 Task: Check the player roster for the "Victory Lane Racing Champions League".
Action: Mouse moved to (228, 437)
Screenshot: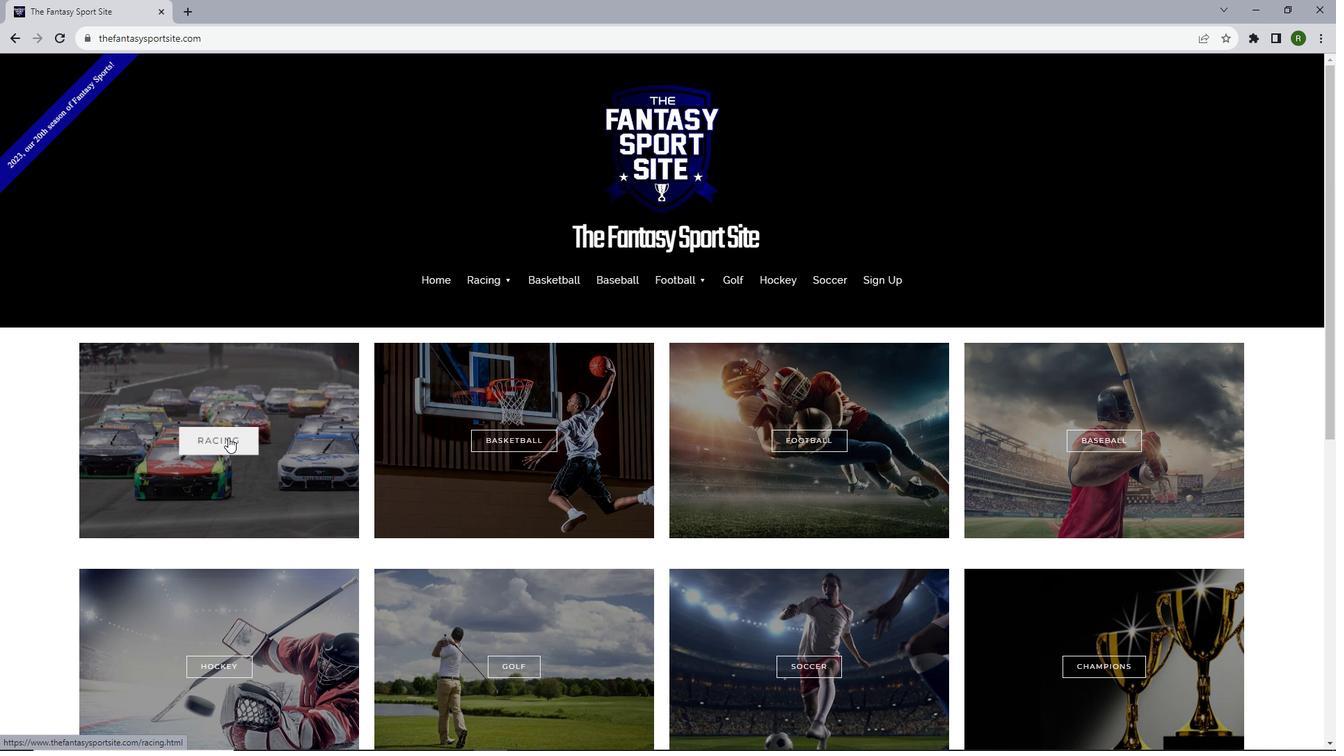 
Action: Mouse pressed left at (228, 437)
Screenshot: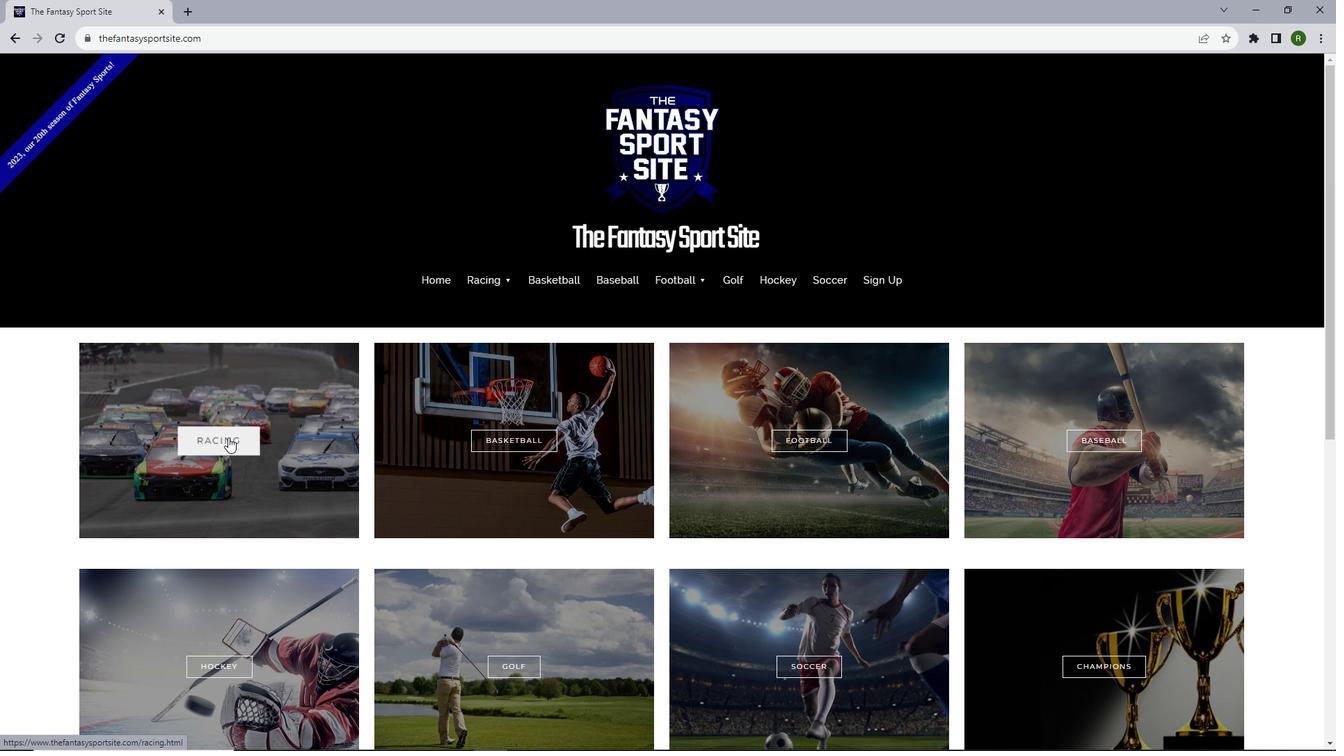 
Action: Mouse moved to (488, 443)
Screenshot: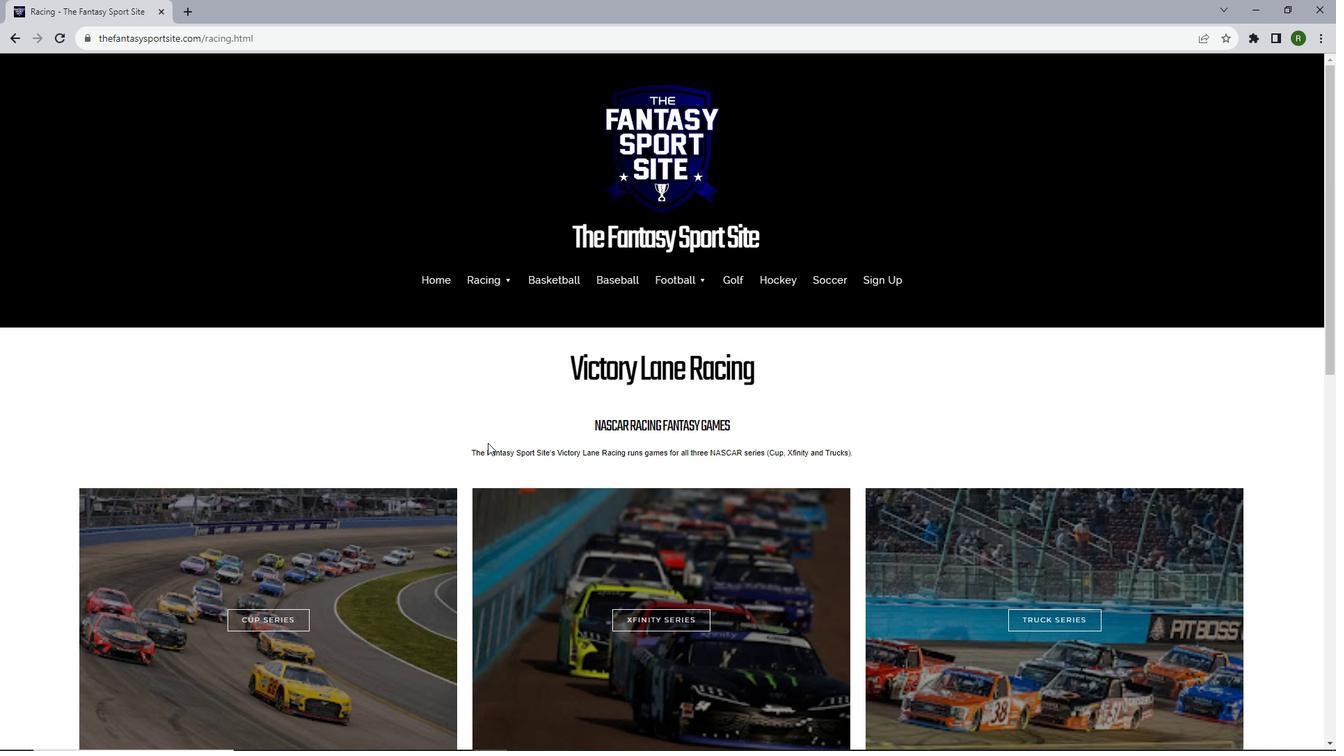 
Action: Mouse scrolled (488, 442) with delta (0, 0)
Screenshot: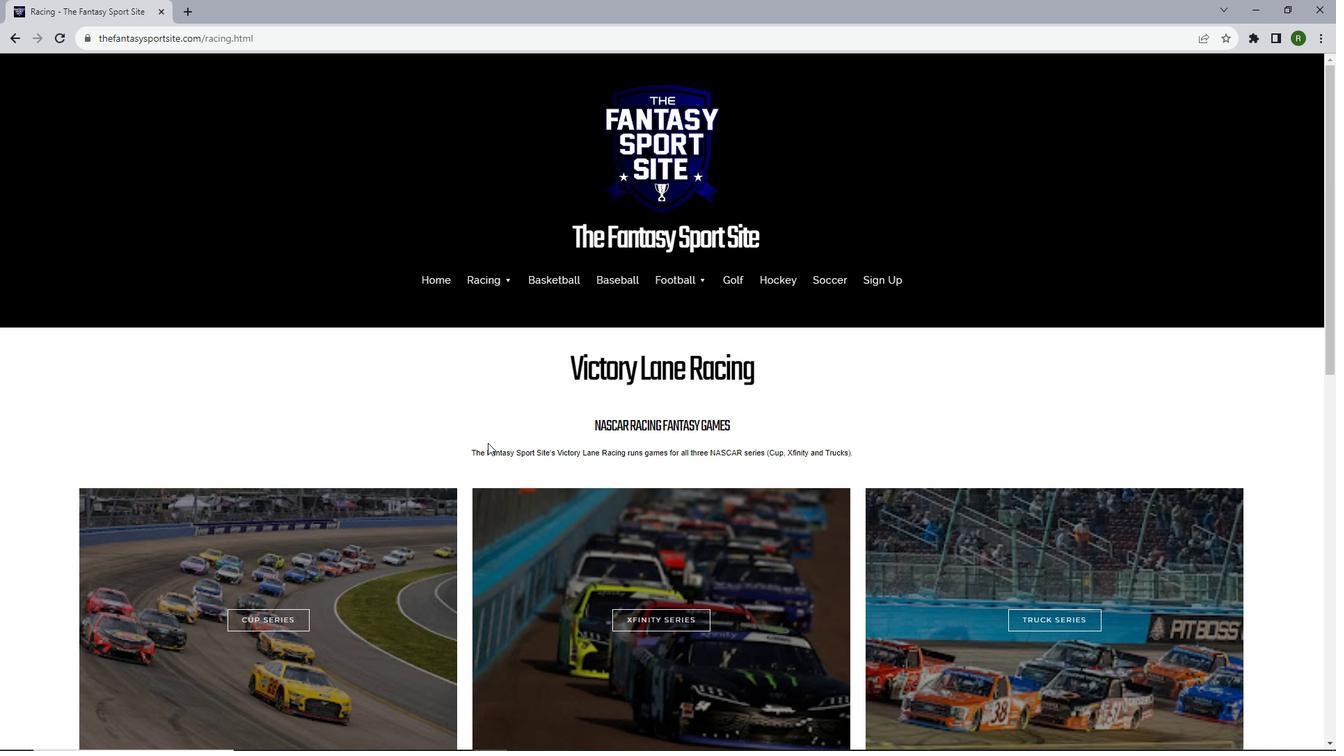 
Action: Mouse scrolled (488, 442) with delta (0, 0)
Screenshot: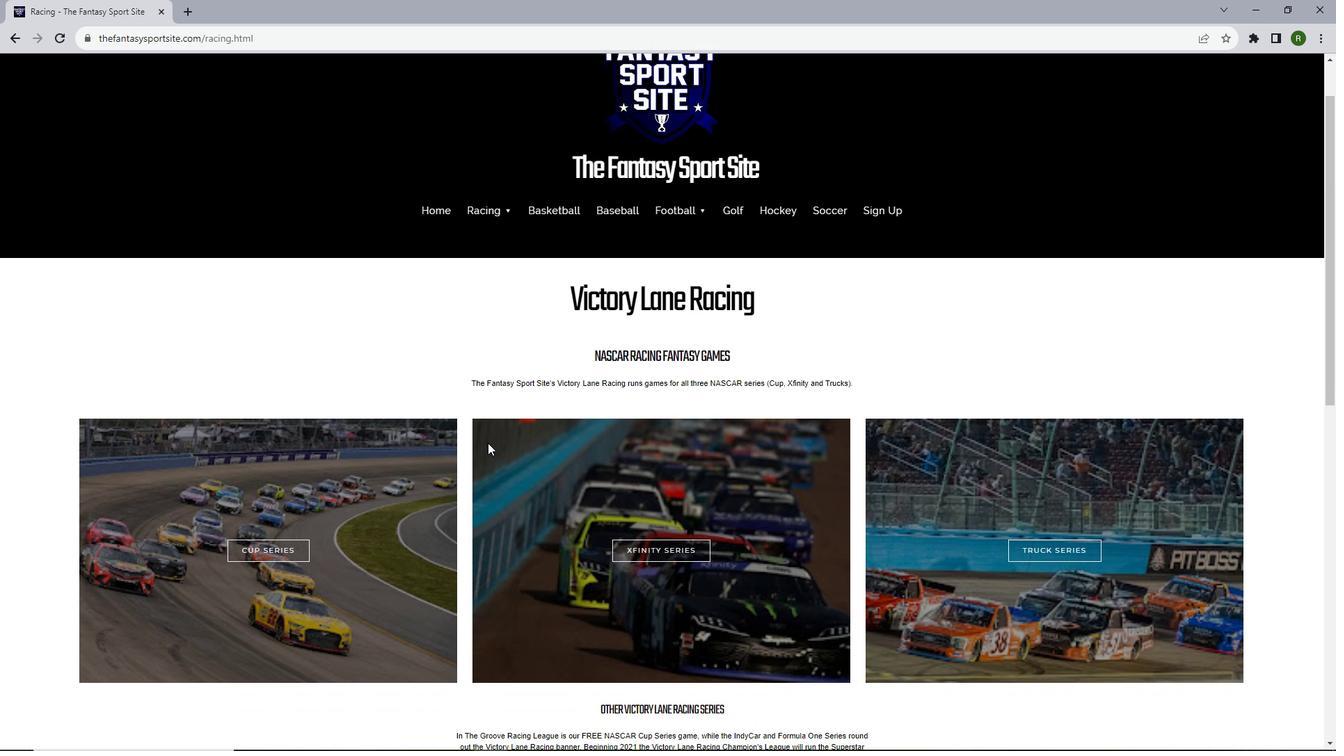 
Action: Mouse scrolled (488, 442) with delta (0, 0)
Screenshot: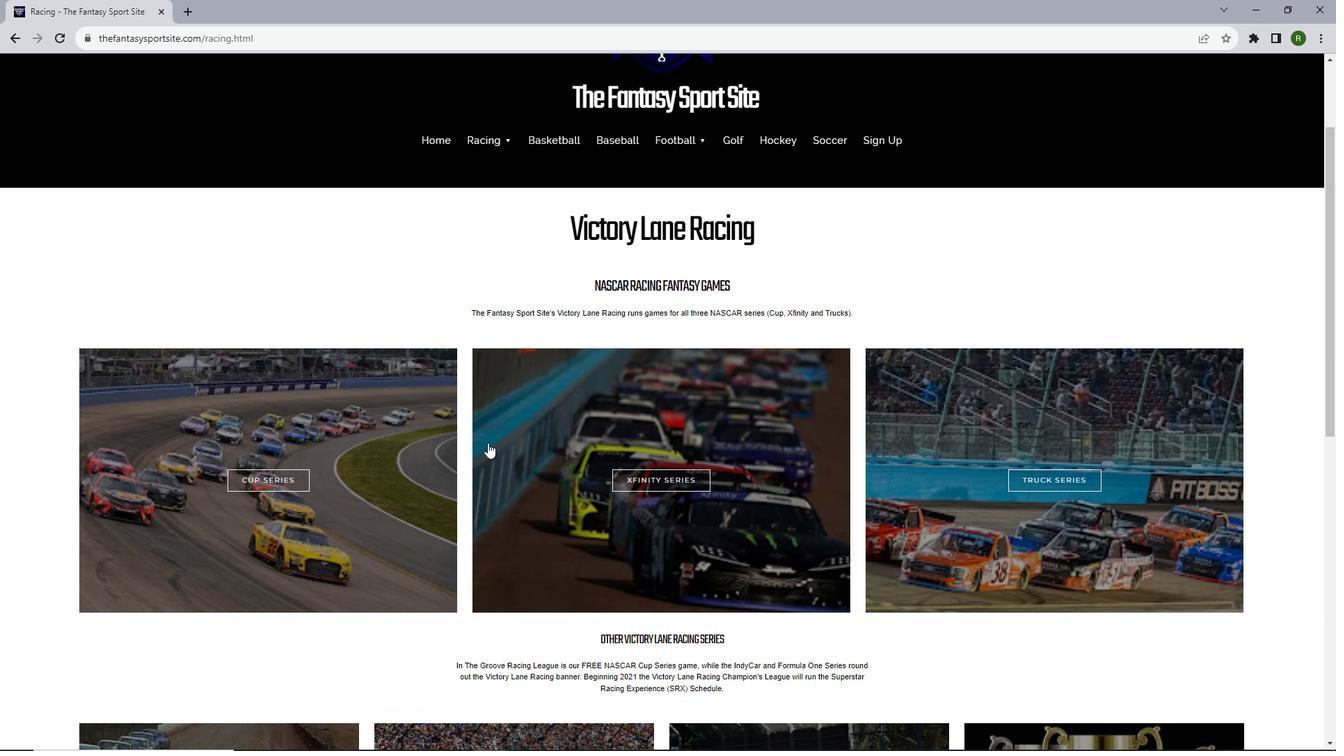 
Action: Mouse scrolled (488, 442) with delta (0, 0)
Screenshot: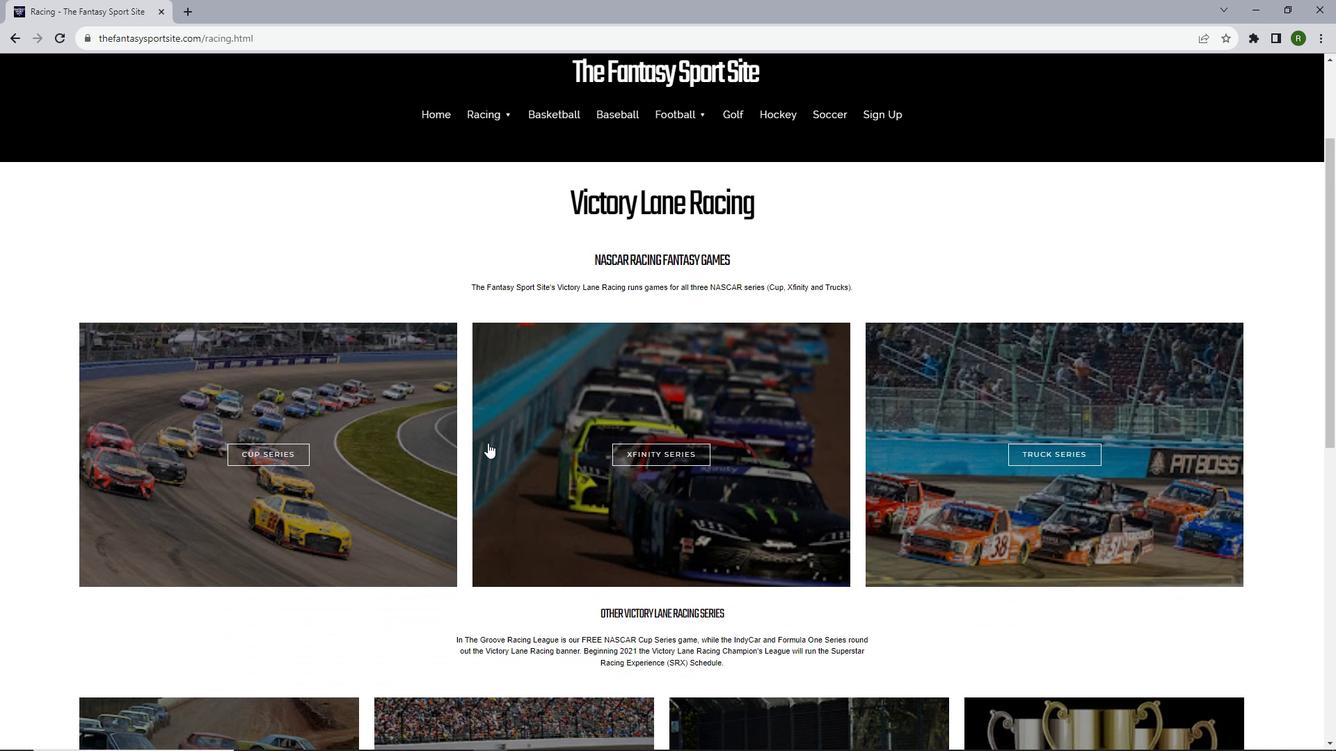 
Action: Mouse scrolled (488, 442) with delta (0, 0)
Screenshot: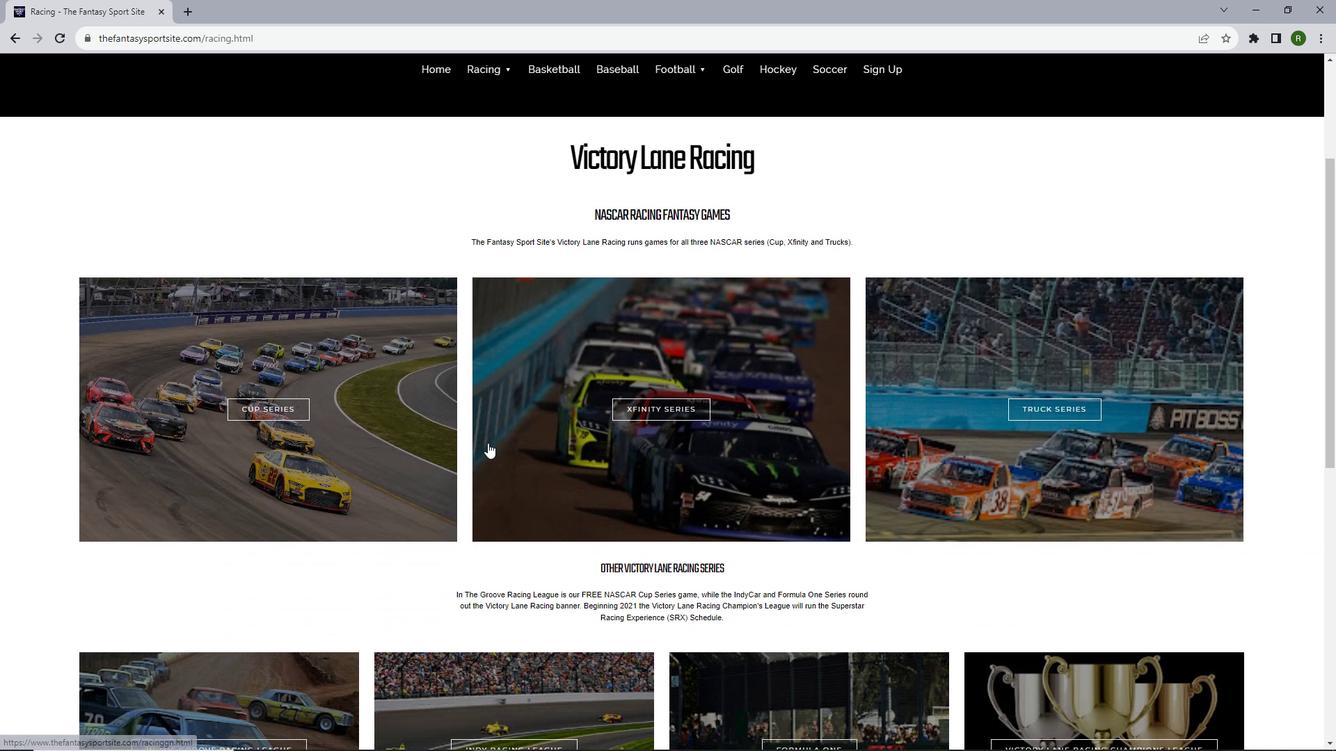 
Action: Mouse scrolled (488, 442) with delta (0, 0)
Screenshot: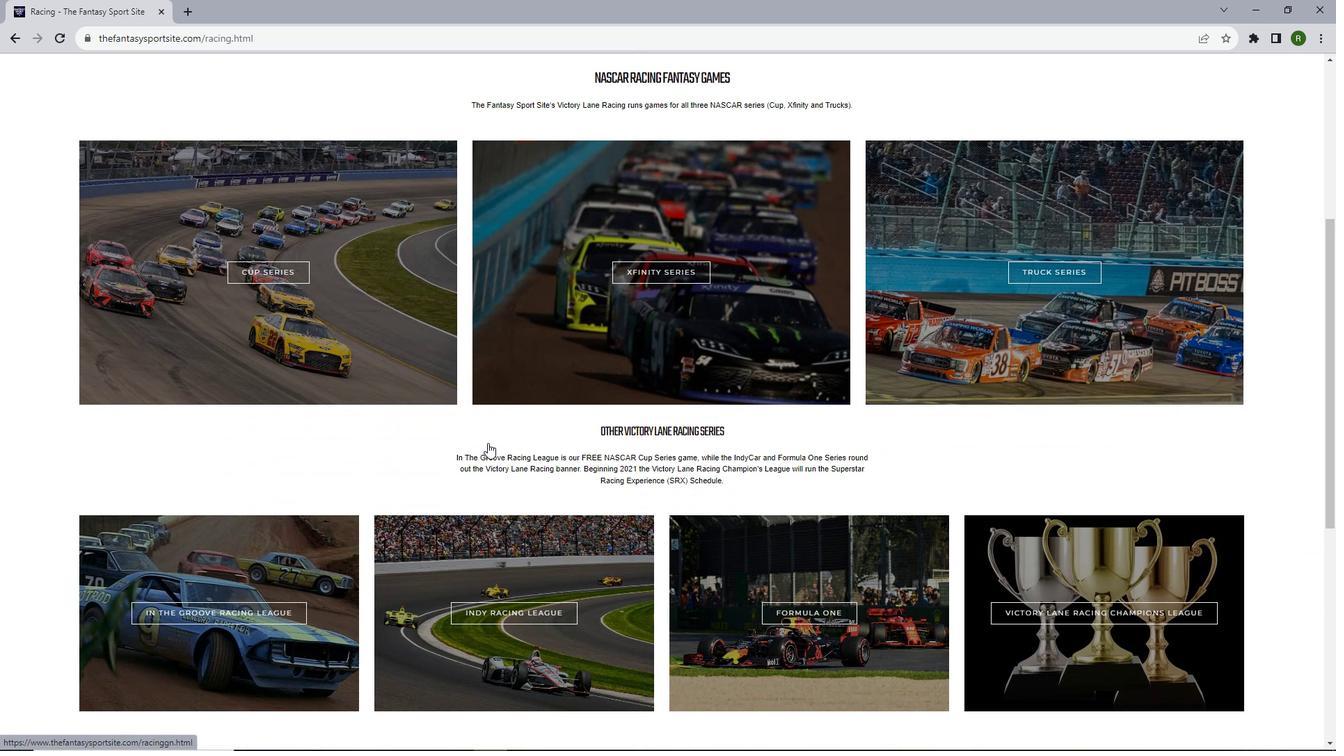 
Action: Mouse scrolled (488, 442) with delta (0, 0)
Screenshot: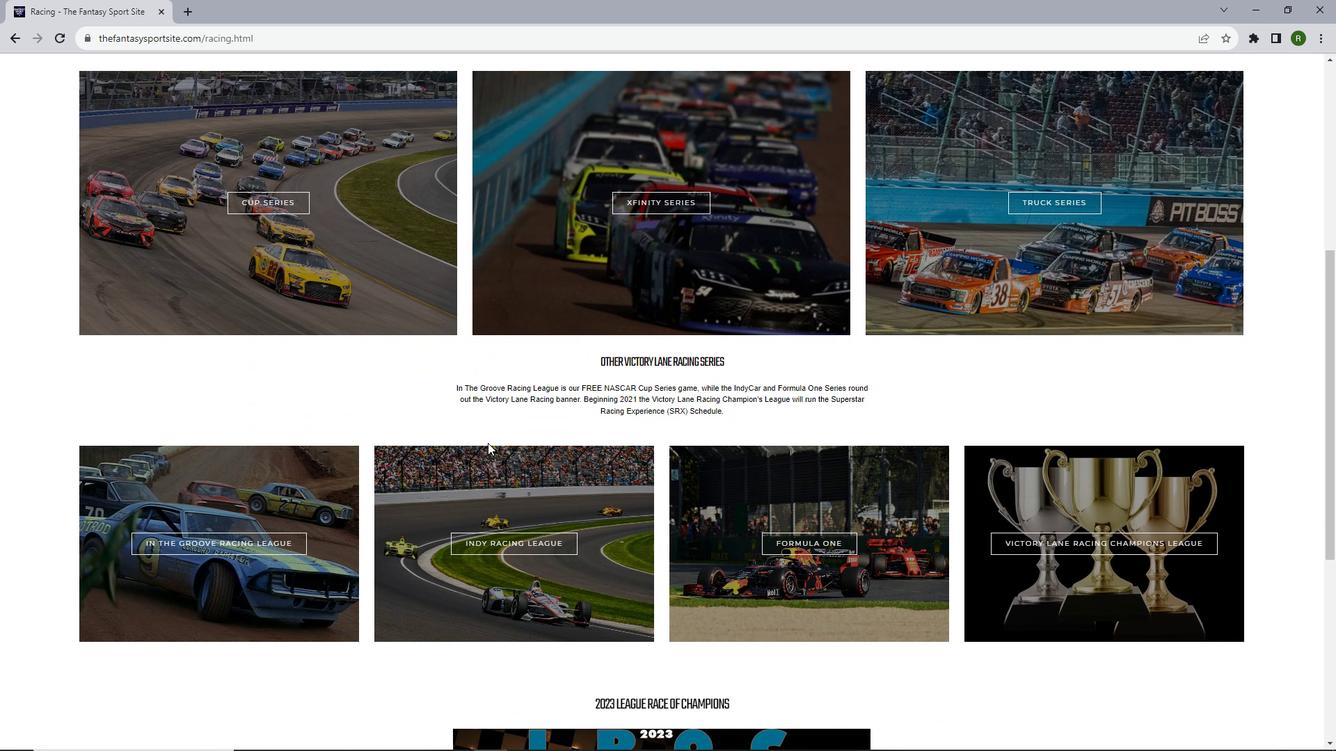 
Action: Mouse moved to (1078, 476)
Screenshot: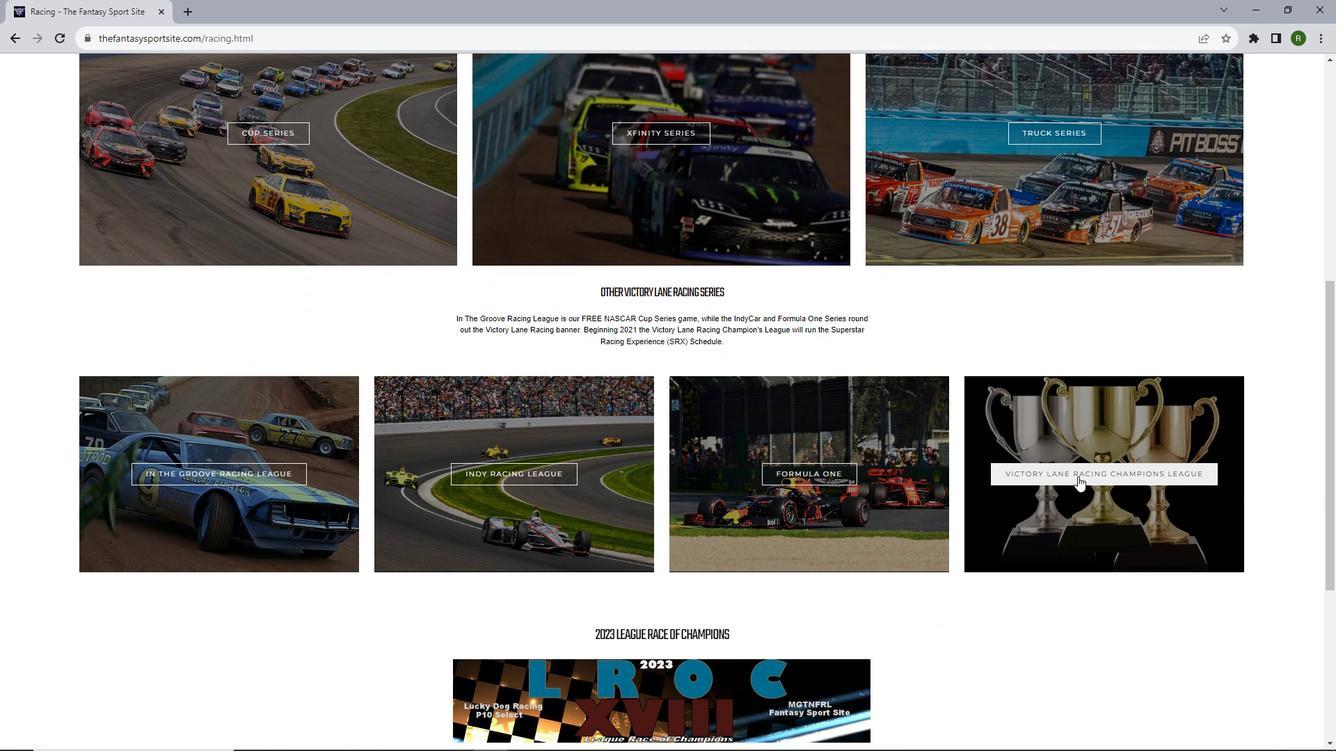 
Action: Mouse pressed left at (1078, 476)
Screenshot: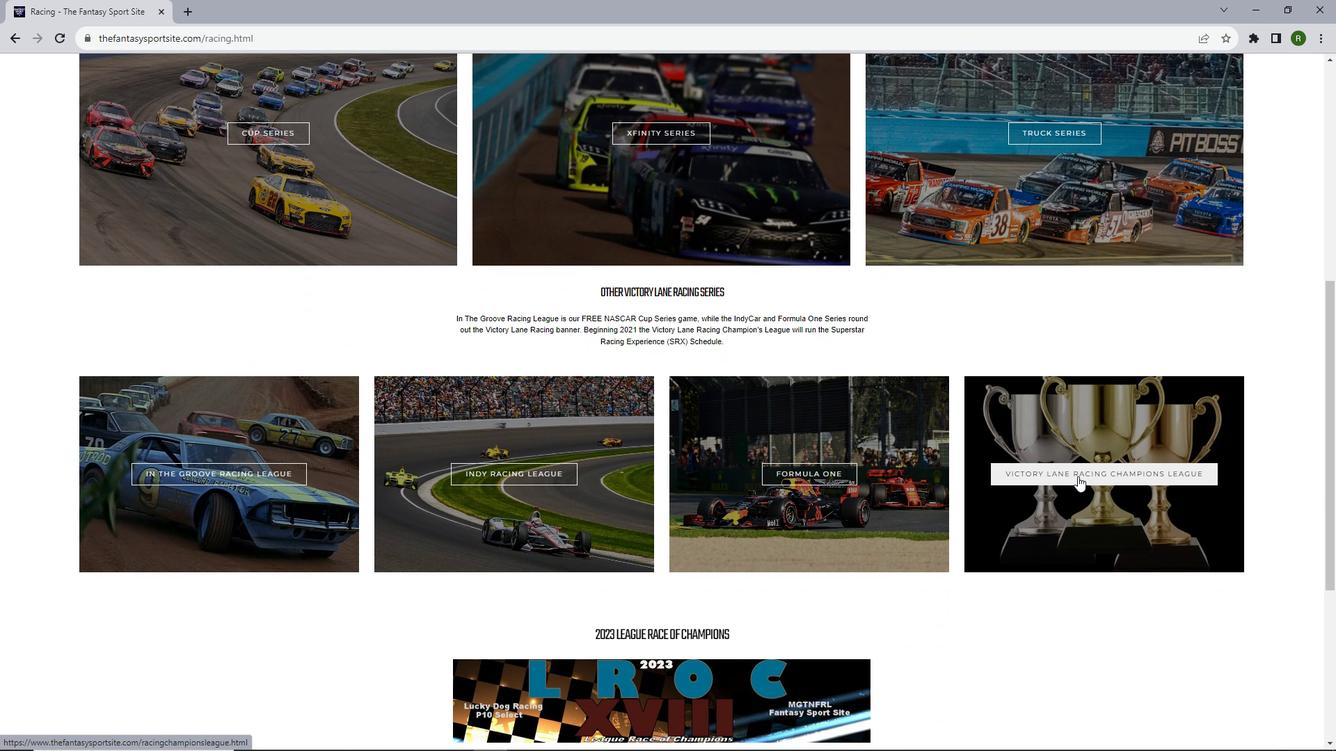 
Action: Mouse moved to (726, 444)
Screenshot: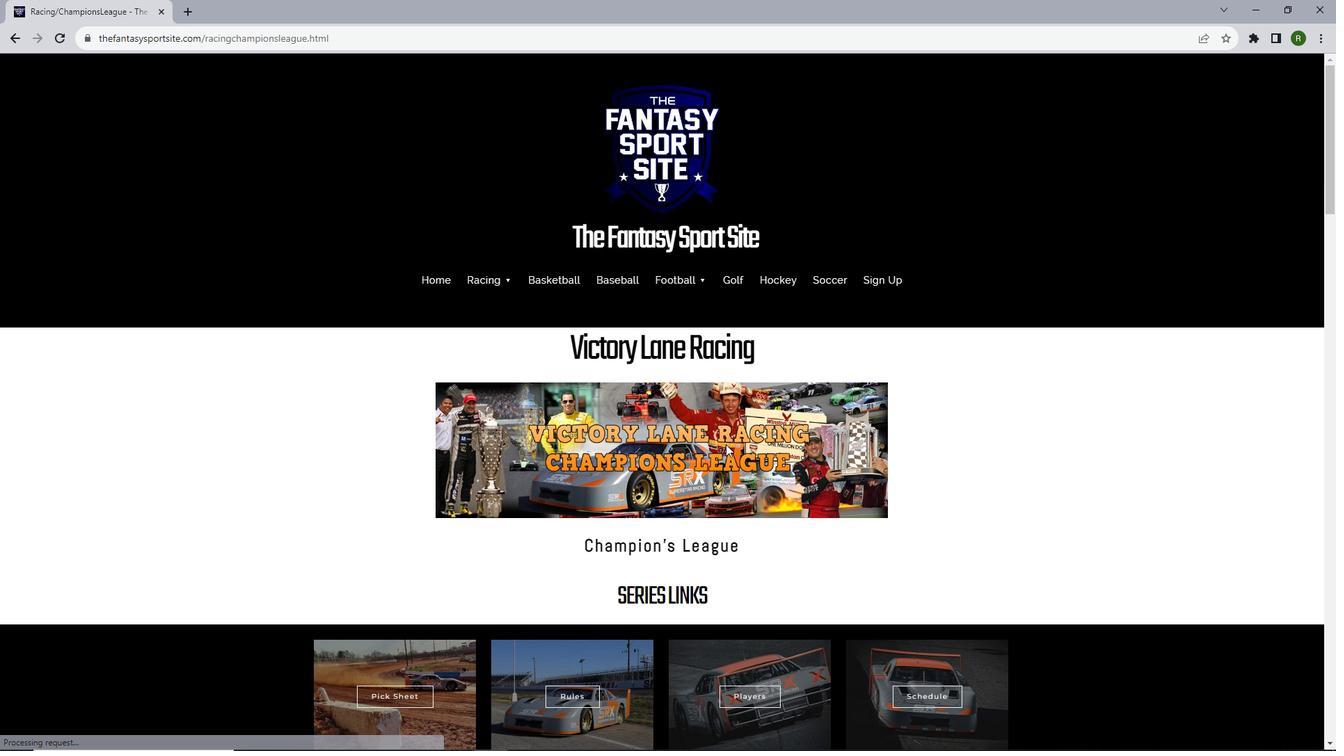 
Action: Mouse scrolled (726, 444) with delta (0, 0)
Screenshot: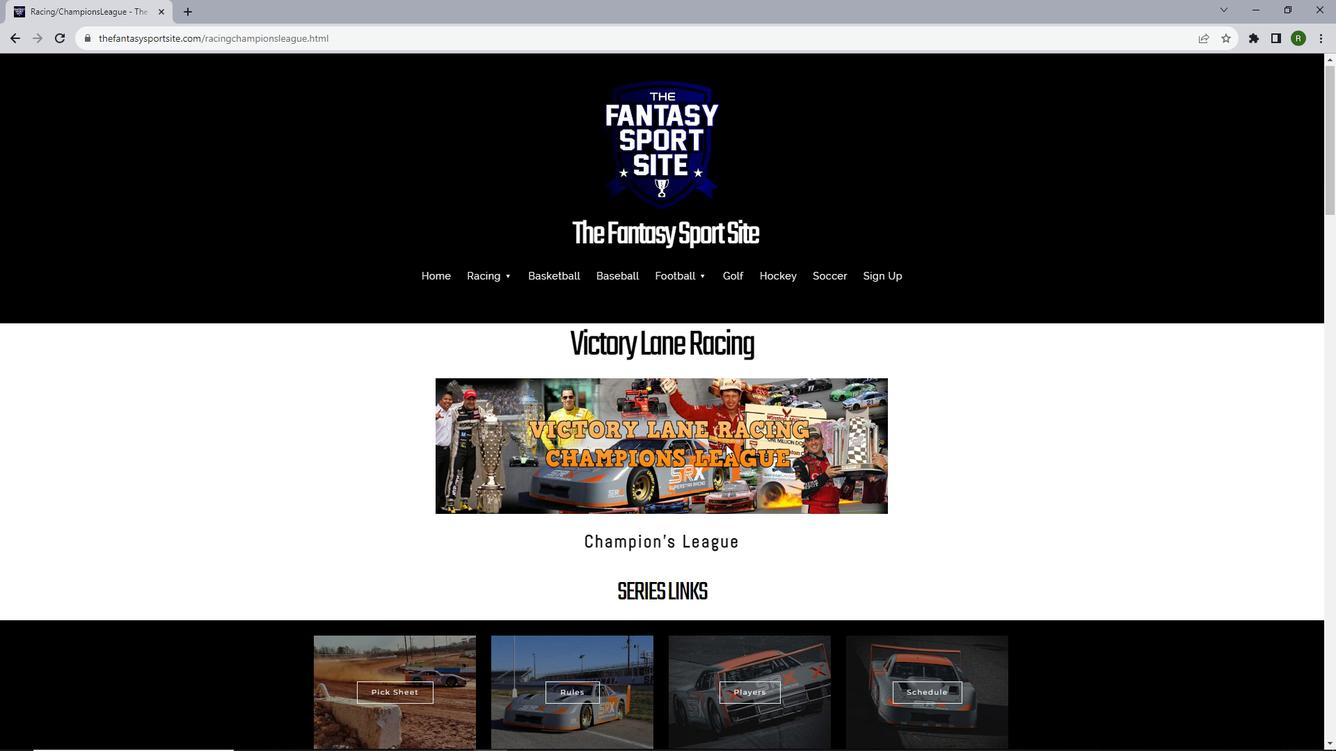 
Action: Mouse scrolled (726, 444) with delta (0, 0)
Screenshot: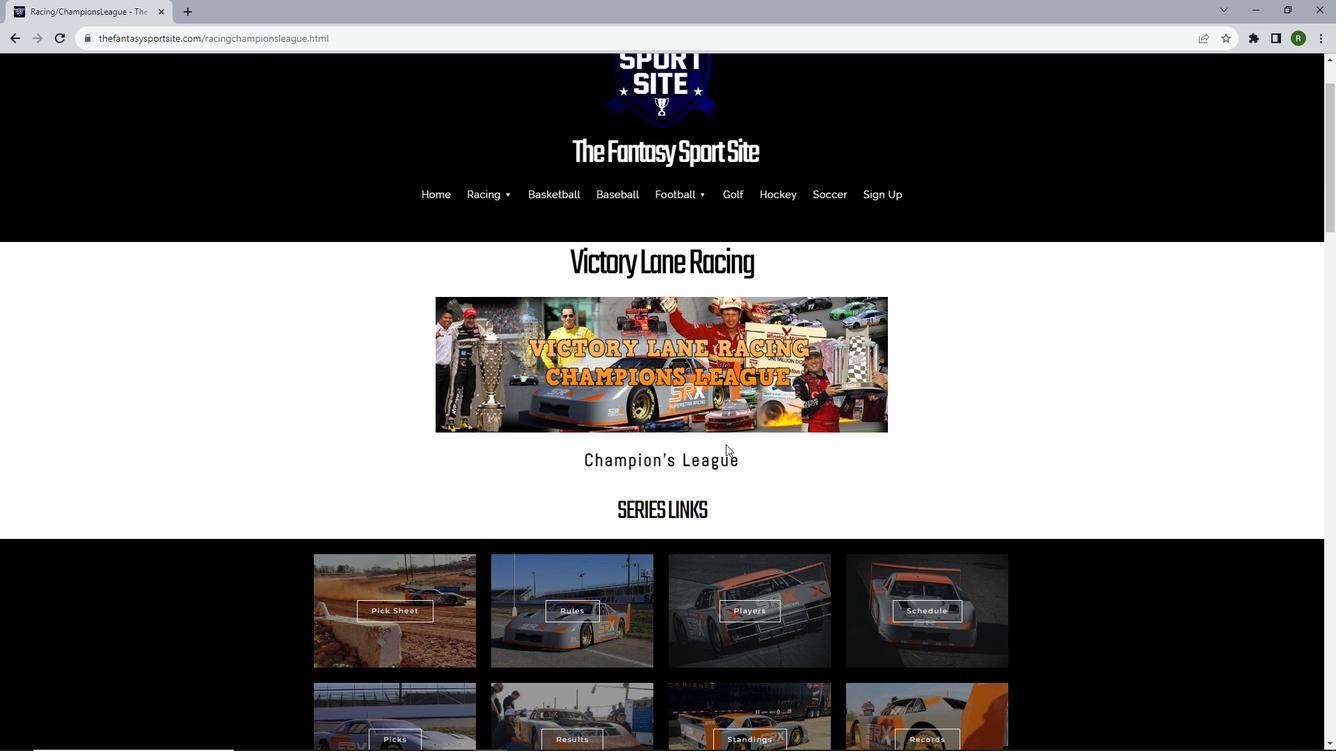 
Action: Mouse scrolled (726, 444) with delta (0, 0)
Screenshot: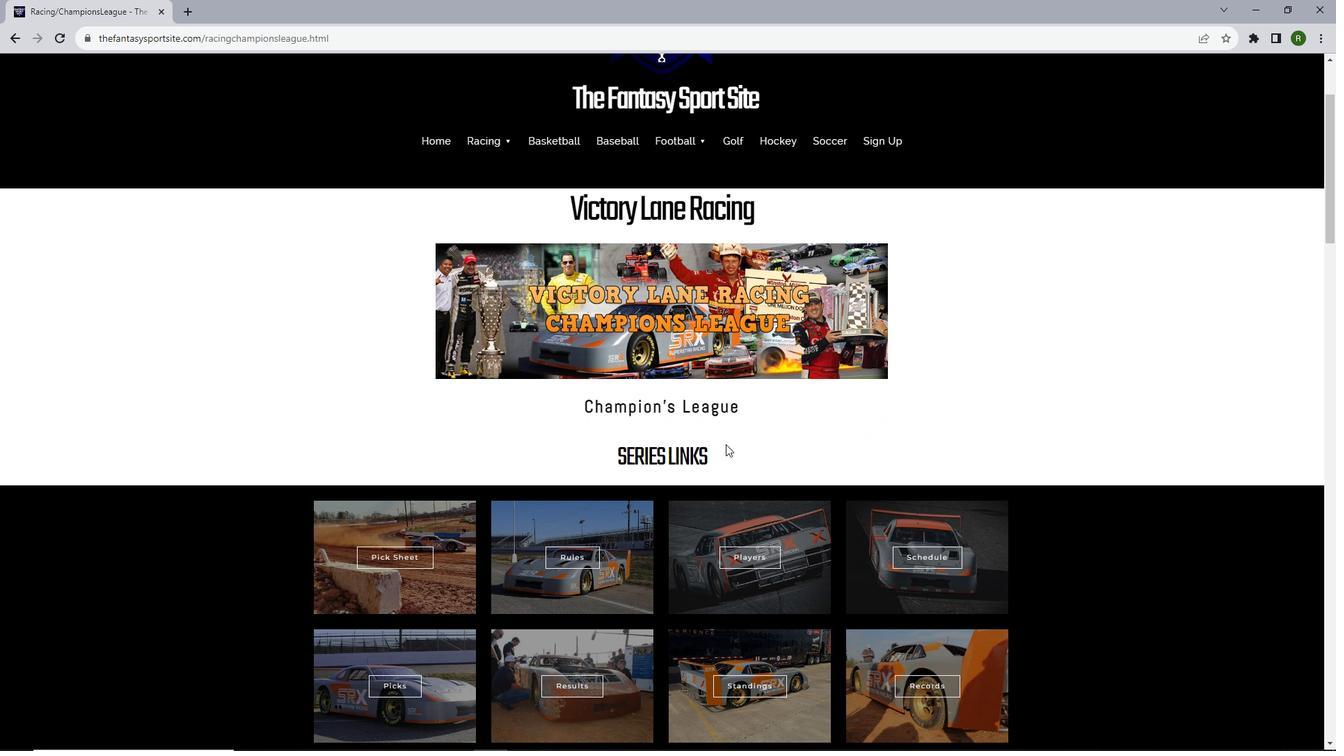
Action: Mouse scrolled (726, 444) with delta (0, 0)
Screenshot: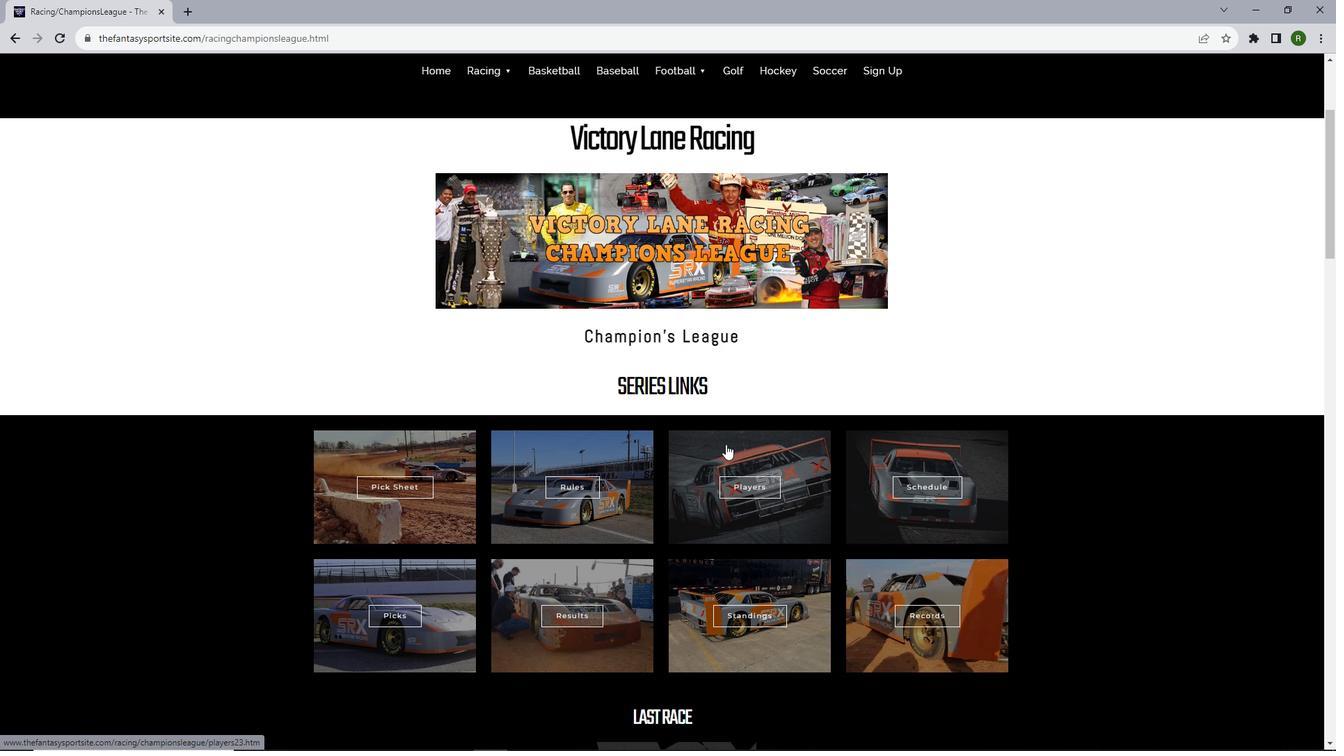 
Action: Mouse scrolled (726, 444) with delta (0, 0)
Screenshot: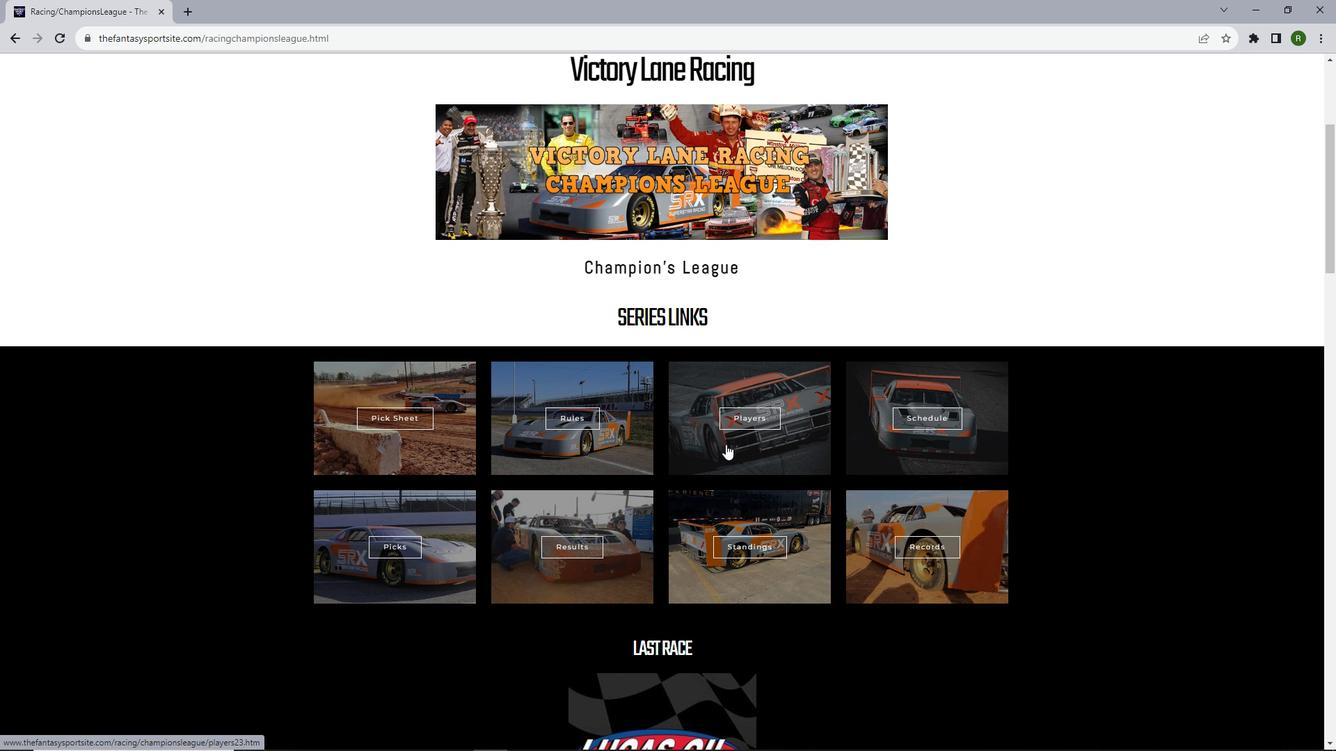 
Action: Mouse moved to (755, 355)
Screenshot: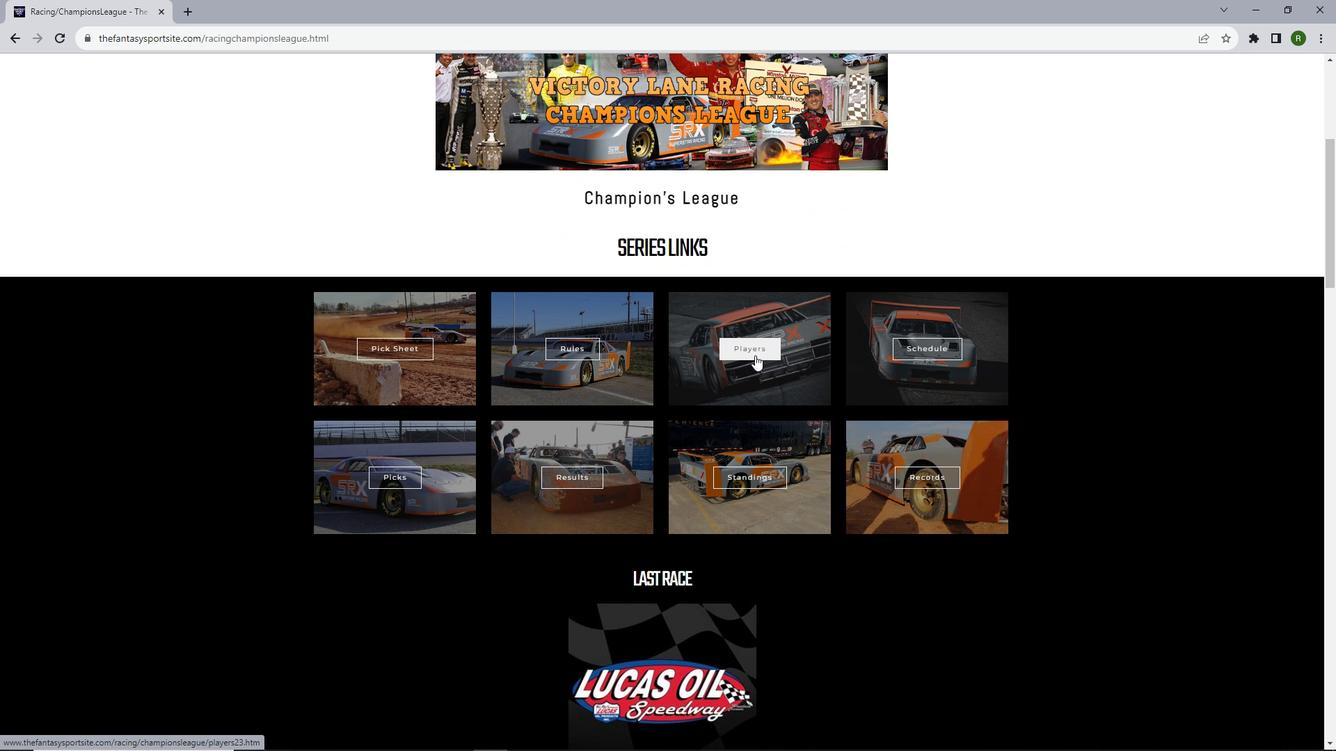 
Action: Mouse pressed left at (755, 355)
Screenshot: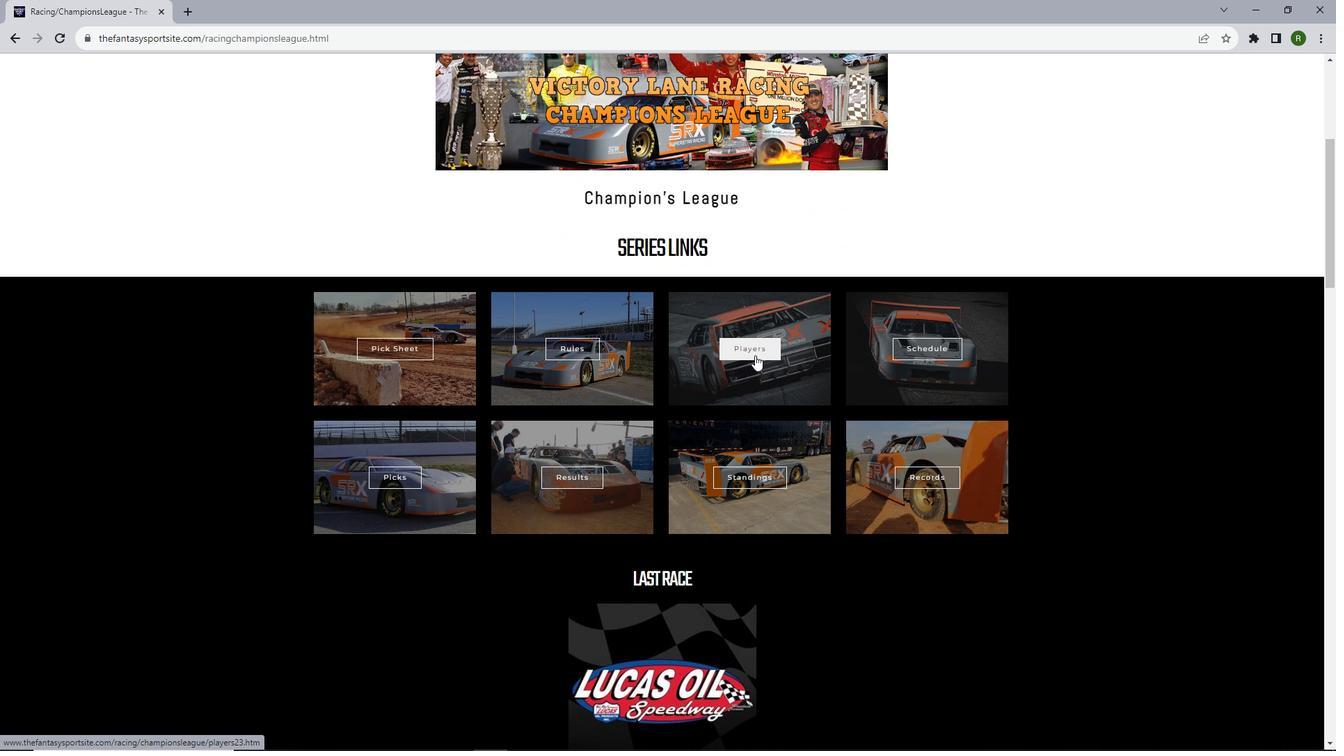 
Action: Mouse moved to (723, 325)
Screenshot: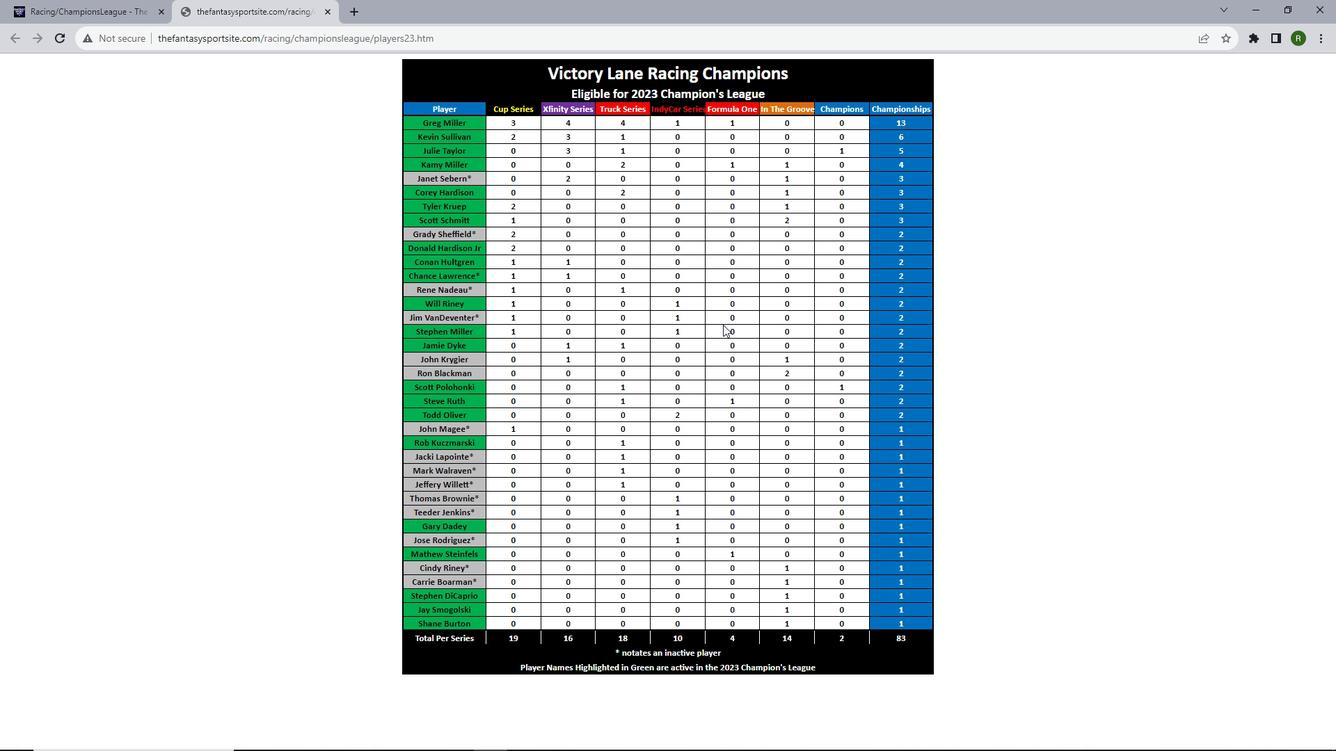 
Action: Mouse scrolled (723, 324) with delta (0, 0)
Screenshot: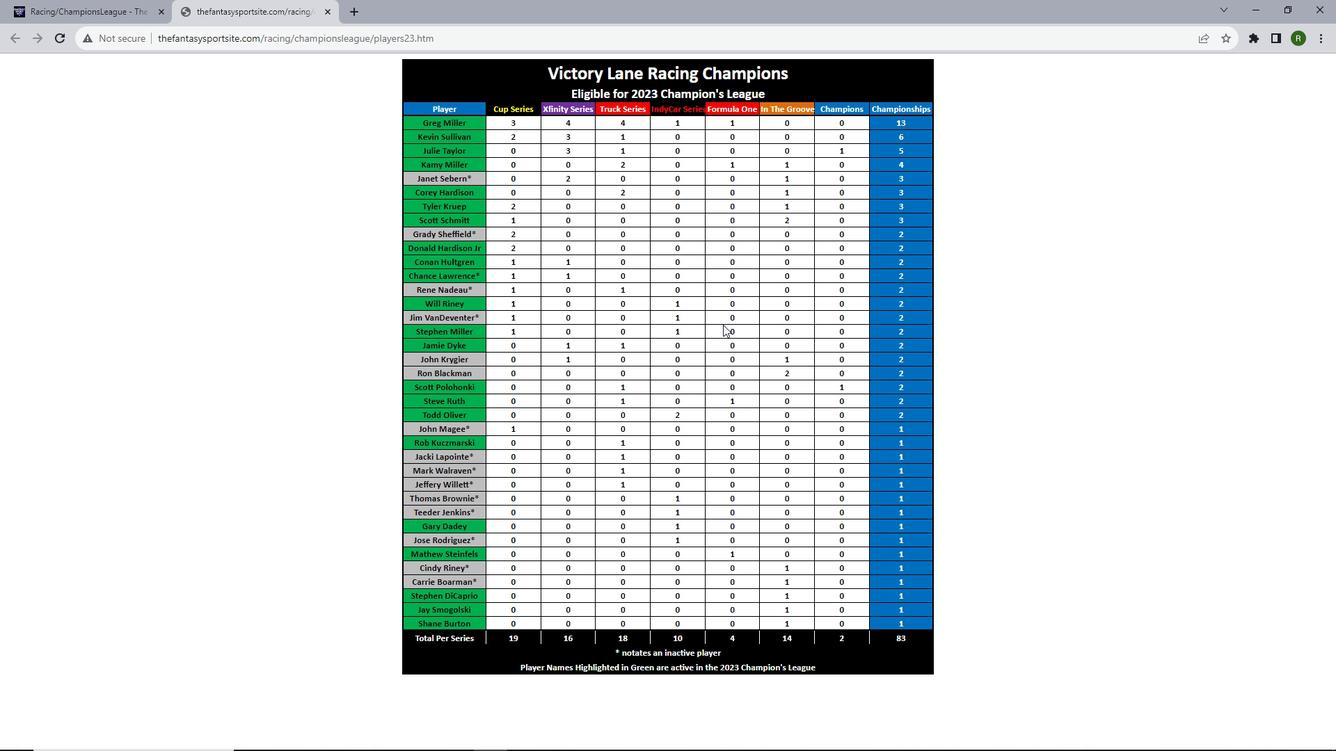 
Action: Mouse scrolled (723, 324) with delta (0, 0)
Screenshot: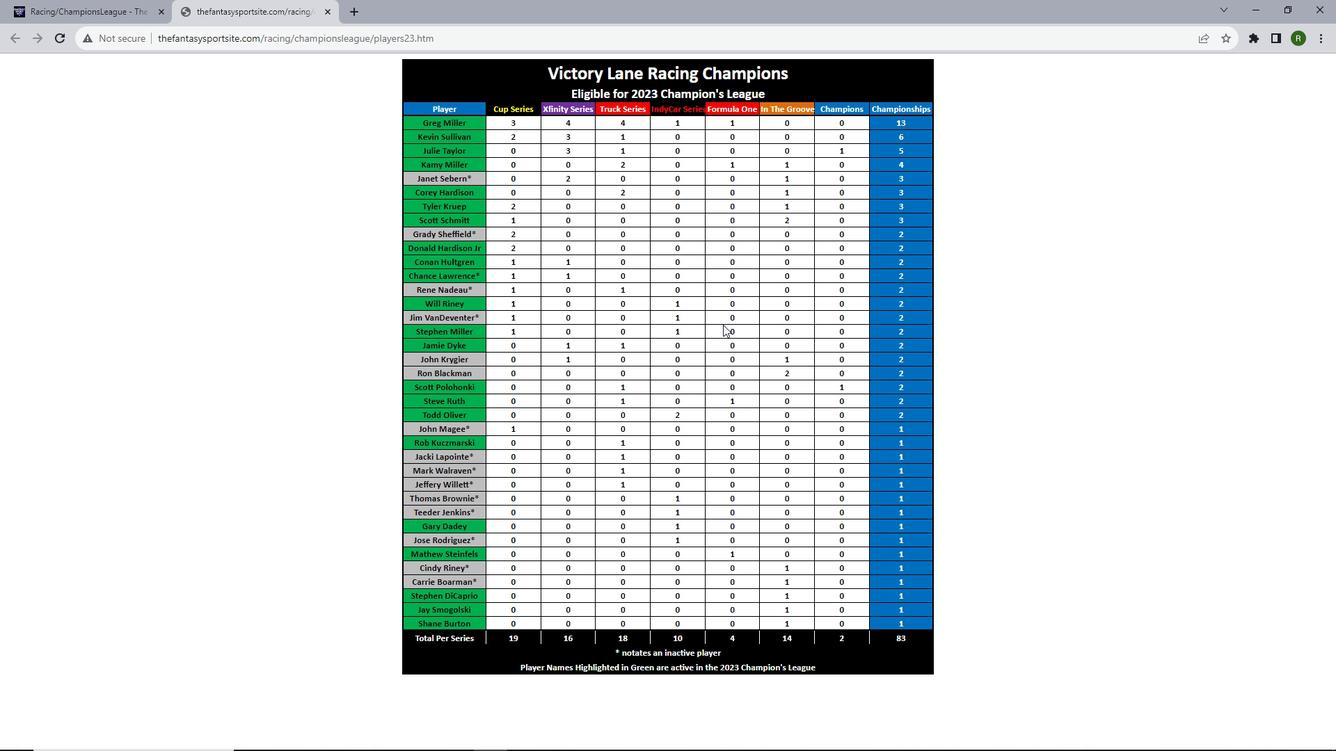 
Action: Mouse moved to (695, 331)
Screenshot: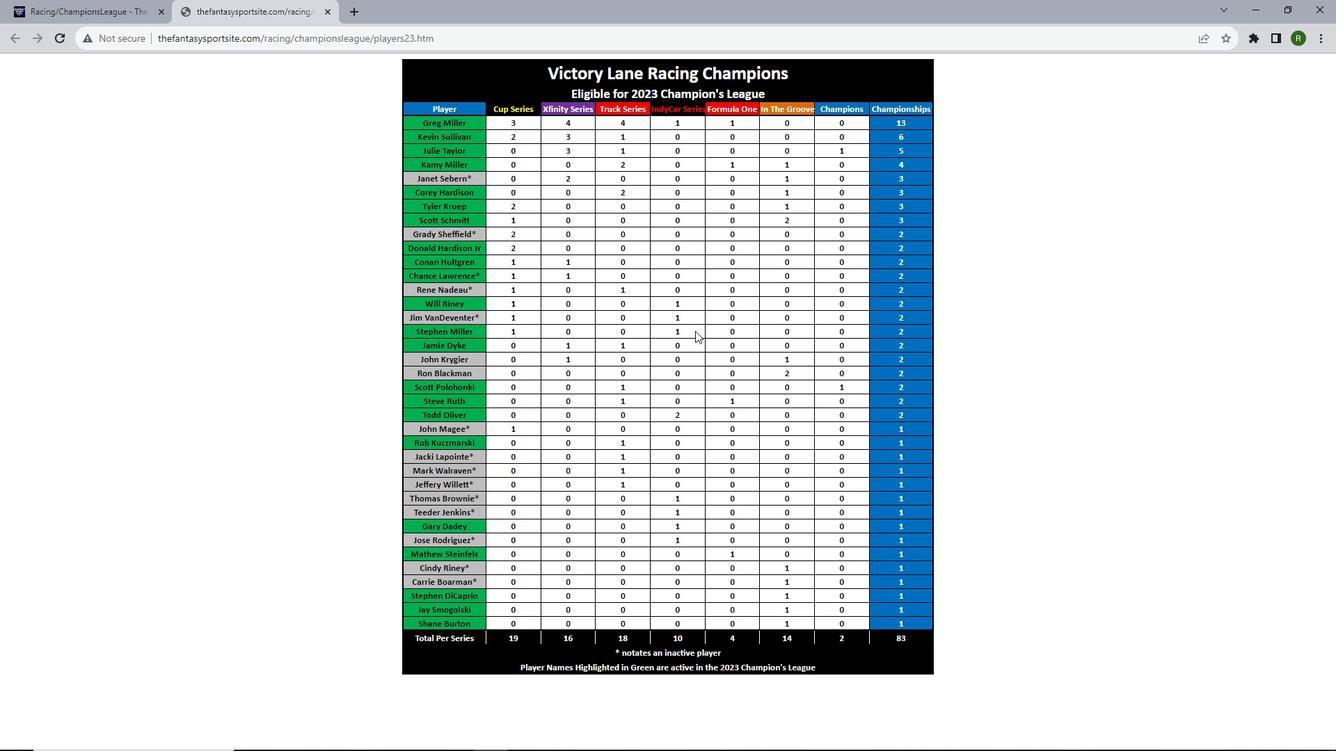 
